 Task: Add Three Wishes Cocoa, Grain Free Cereal to the cart.
Action: Mouse moved to (757, 246)
Screenshot: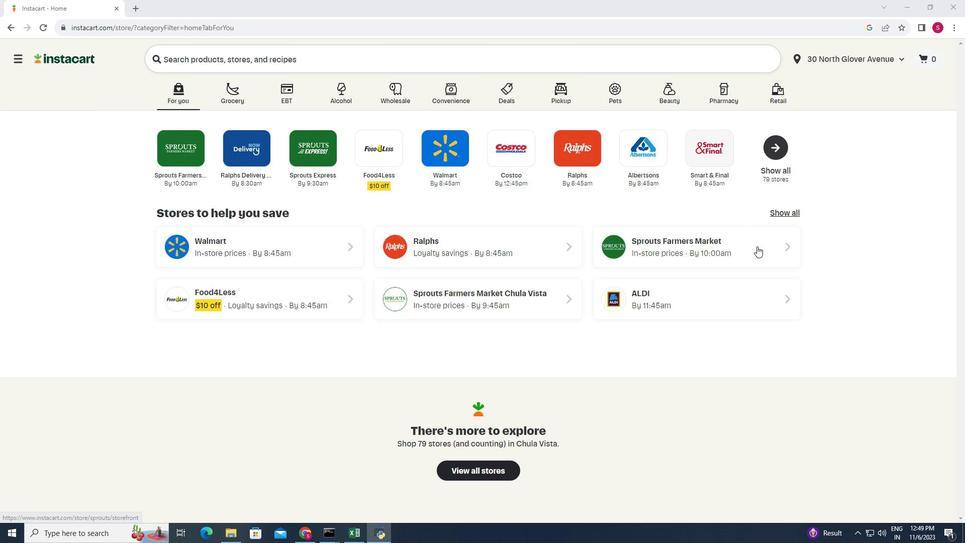 
Action: Mouse pressed left at (757, 246)
Screenshot: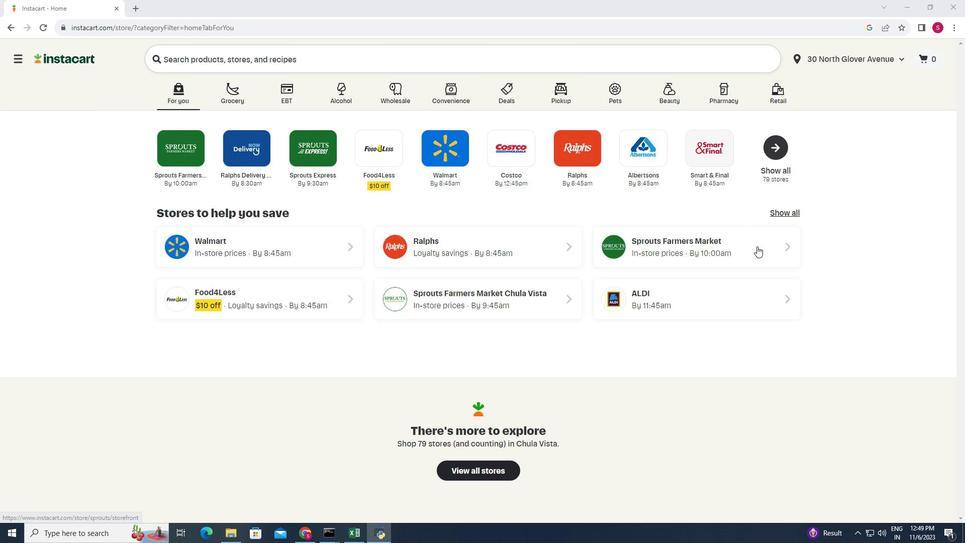
Action: Mouse moved to (56, 366)
Screenshot: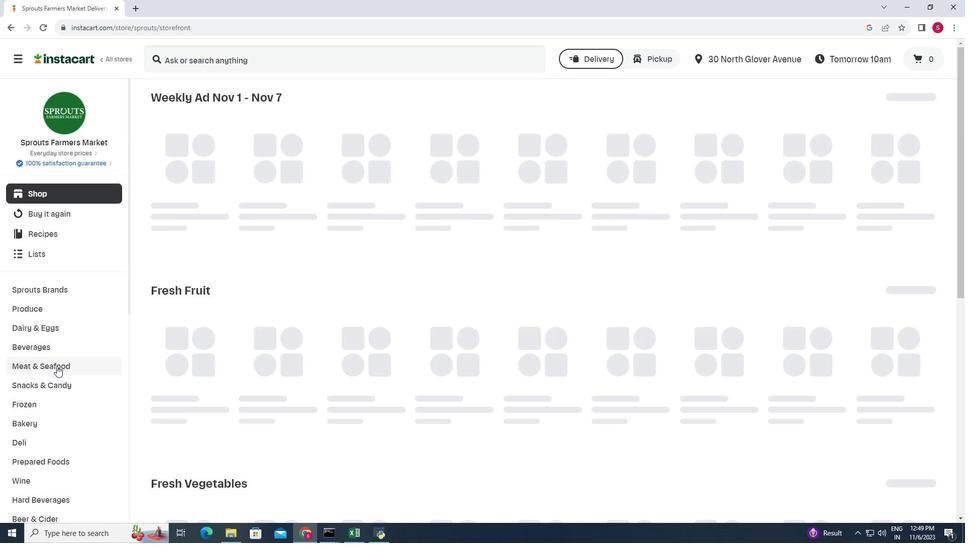 
Action: Mouse scrolled (56, 365) with delta (0, 0)
Screenshot: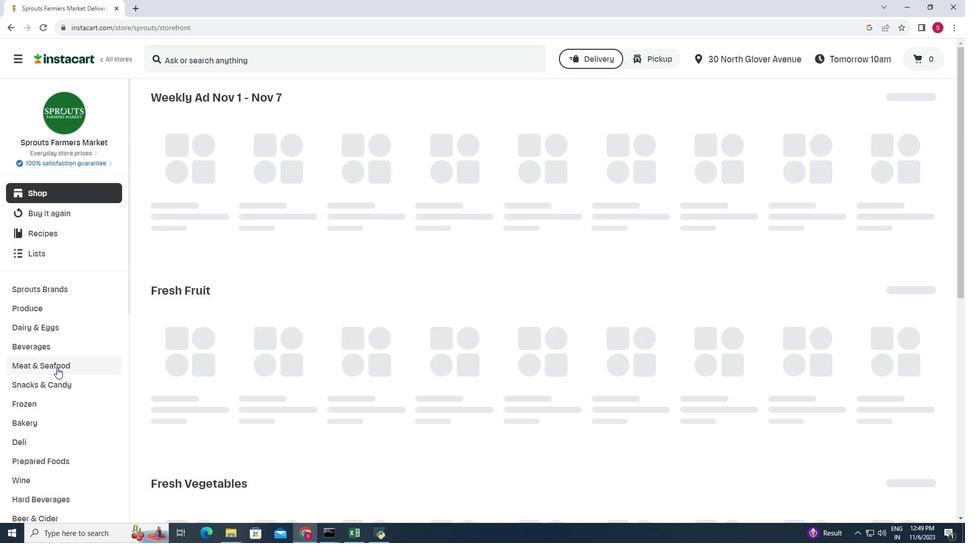 
Action: Mouse moved to (56, 367)
Screenshot: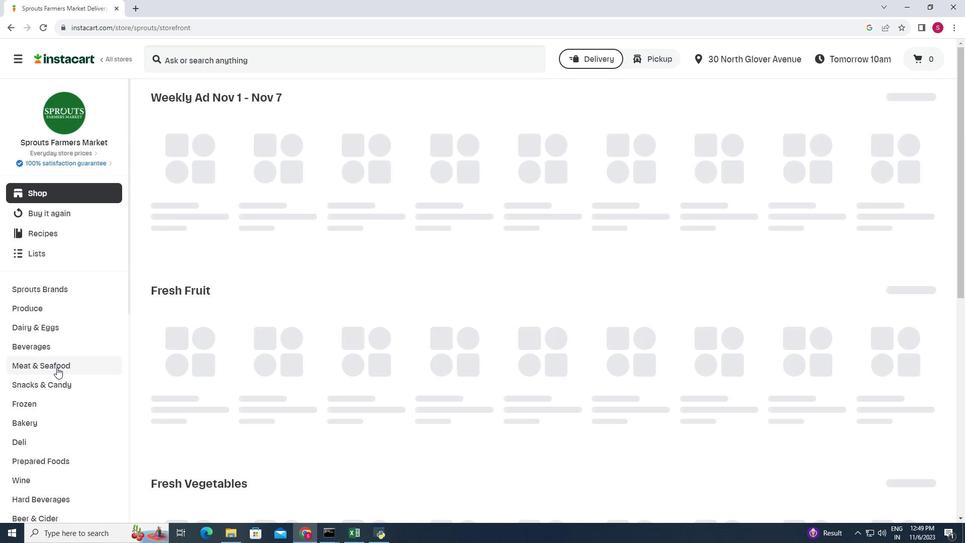 
Action: Mouse scrolled (56, 367) with delta (0, 0)
Screenshot: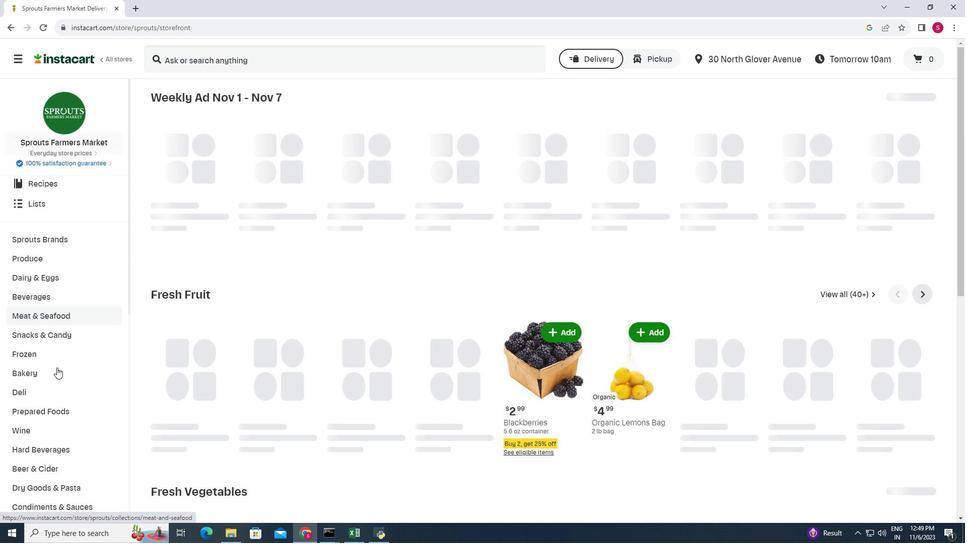 
Action: Mouse moved to (56, 367)
Screenshot: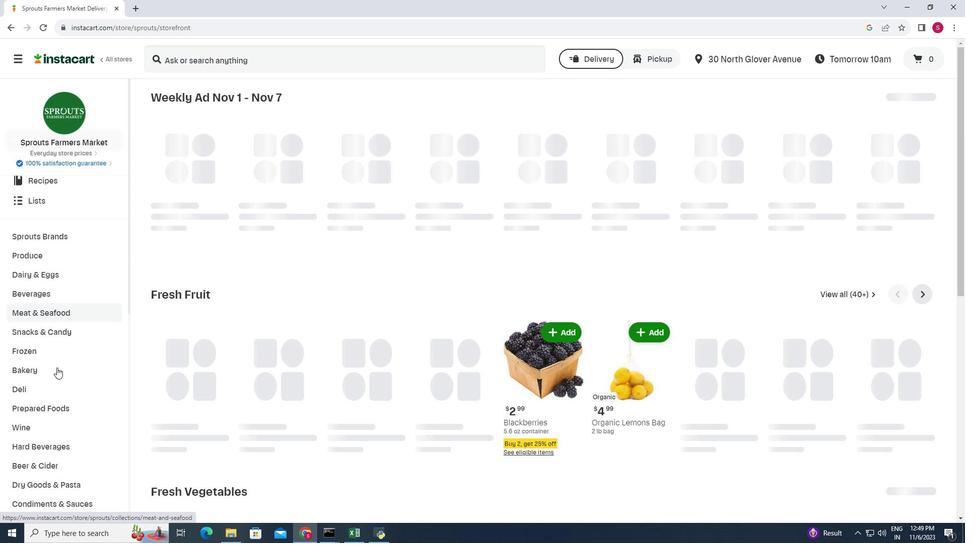 
Action: Mouse scrolled (56, 367) with delta (0, 0)
Screenshot: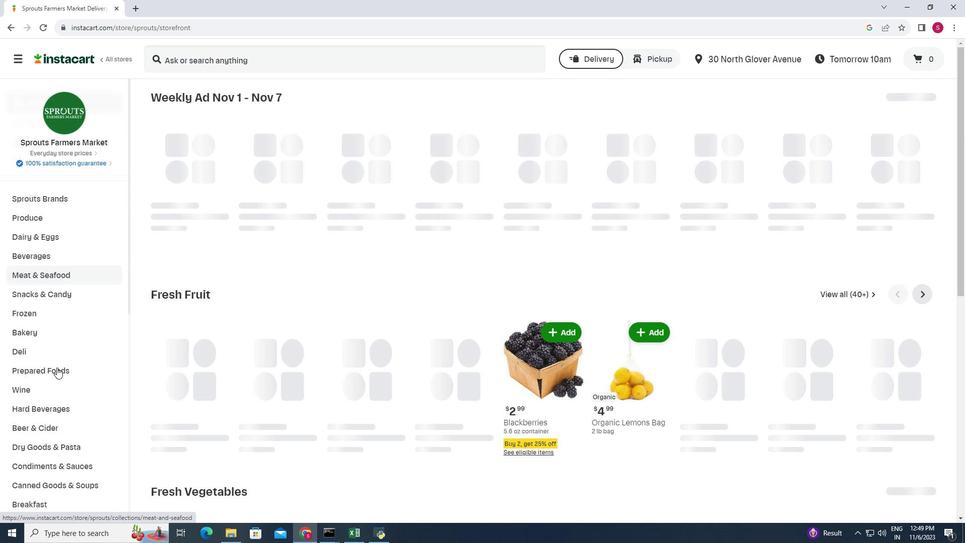 
Action: Mouse moved to (34, 442)
Screenshot: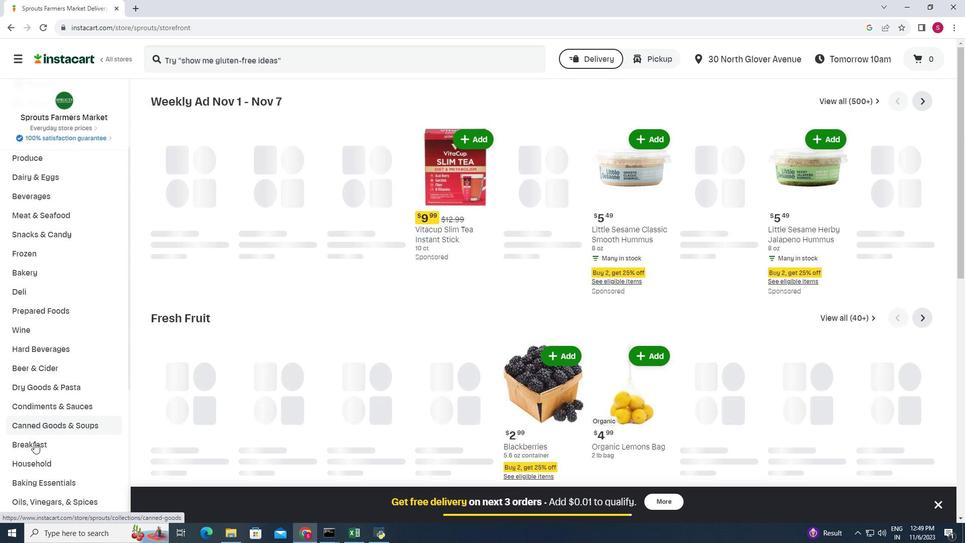 
Action: Mouse pressed left at (34, 442)
Screenshot: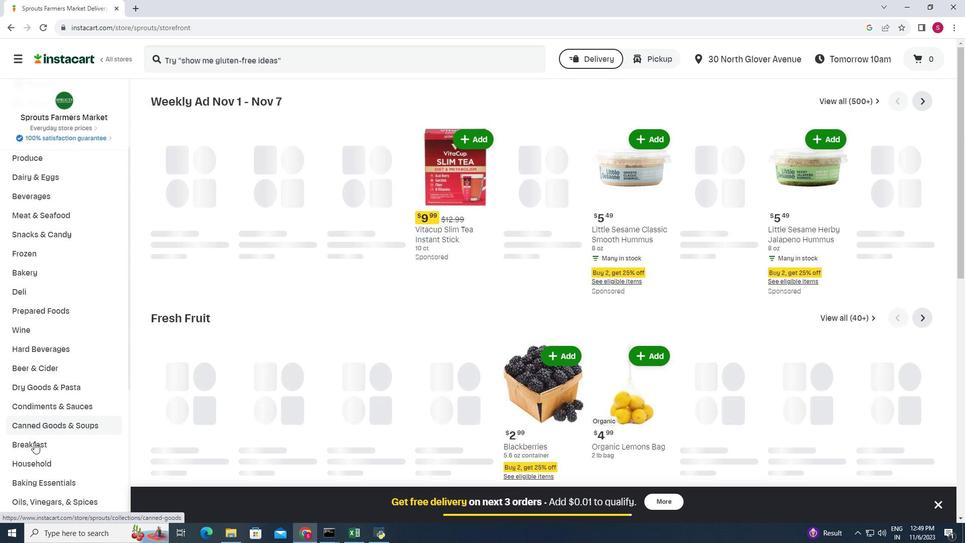 
Action: Mouse moved to (746, 126)
Screenshot: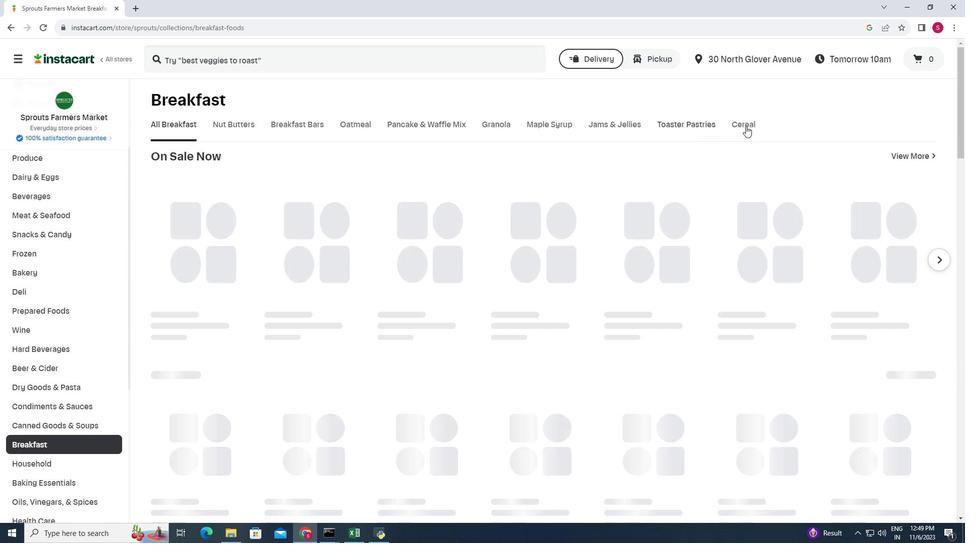 
Action: Mouse pressed left at (746, 126)
Screenshot: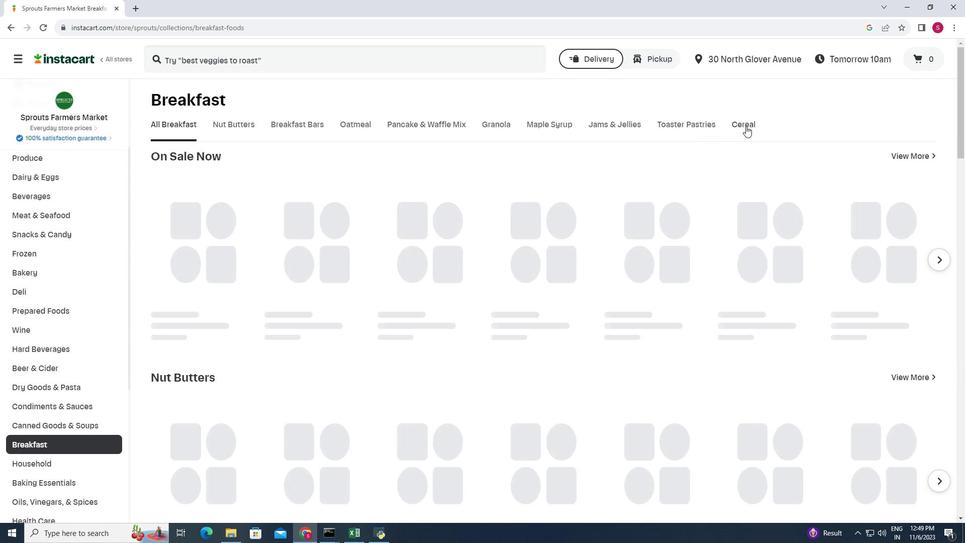 
Action: Mouse moved to (408, 200)
Screenshot: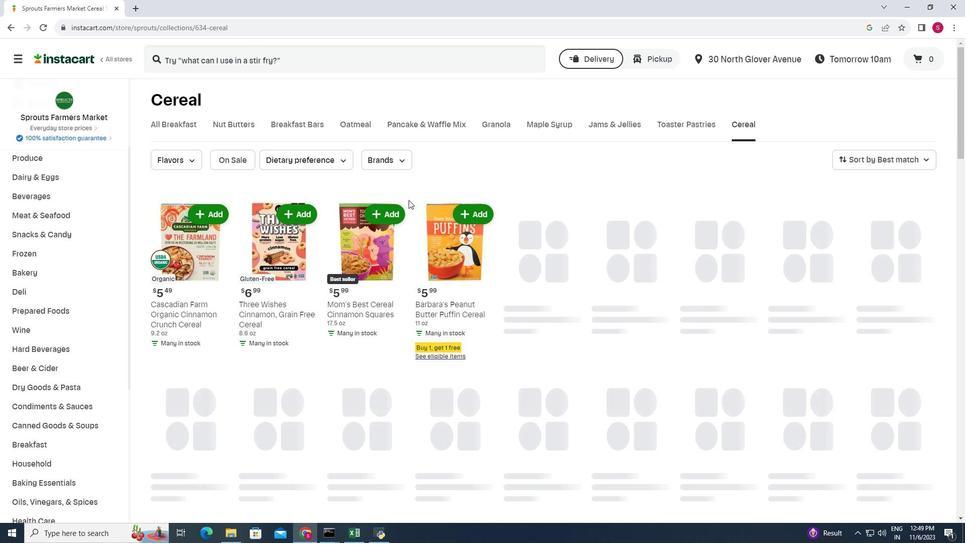 
Action: Mouse scrolled (408, 199) with delta (0, 0)
Screenshot: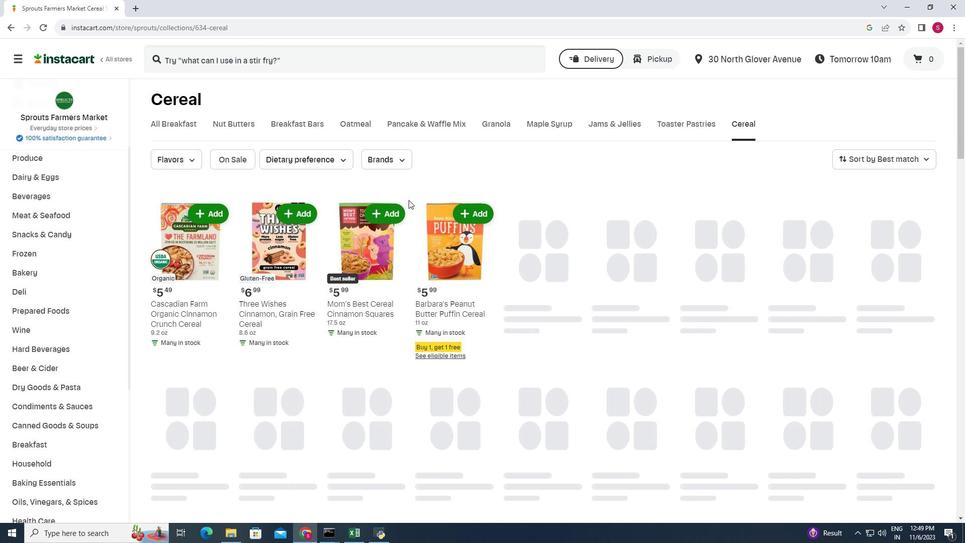 
Action: Mouse moved to (405, 210)
Screenshot: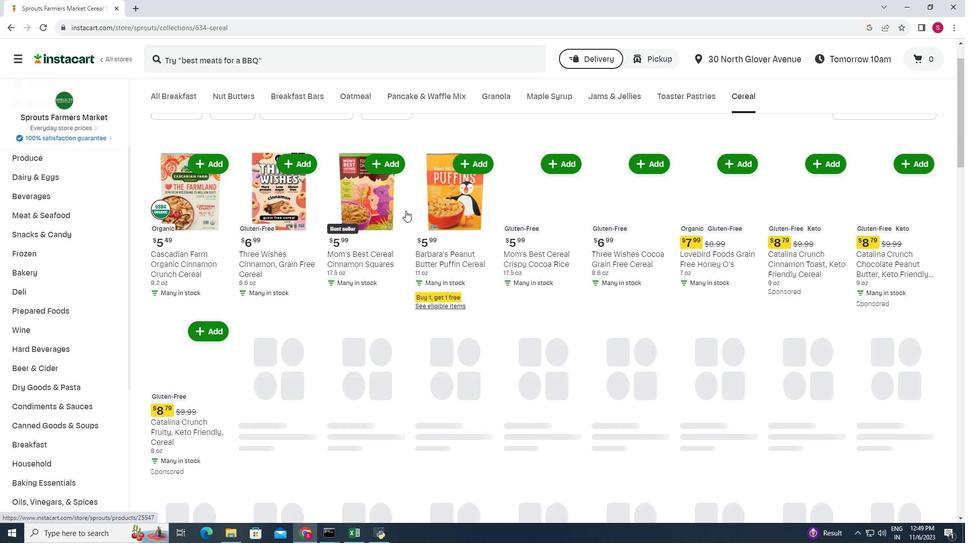 
Action: Mouse scrolled (405, 210) with delta (0, 0)
Screenshot: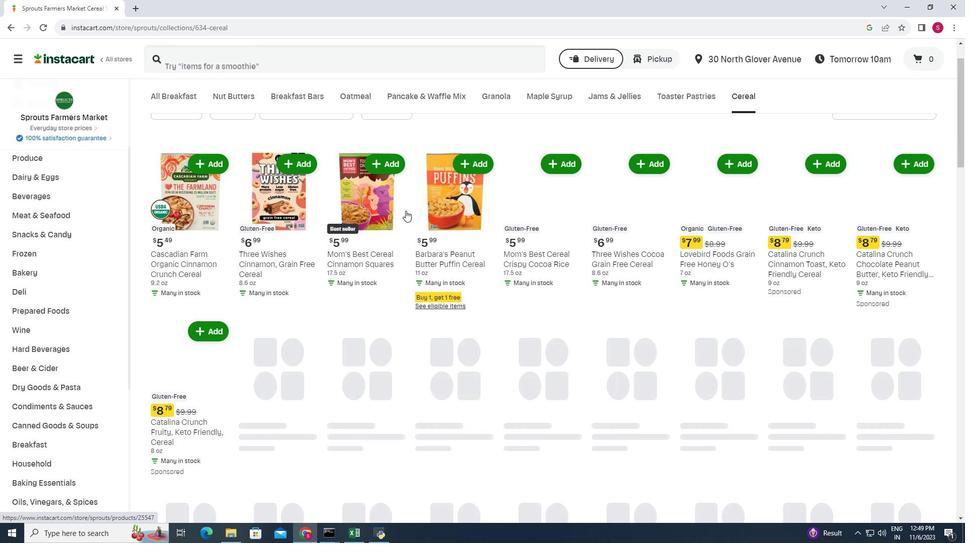 
Action: Mouse scrolled (405, 211) with delta (0, 0)
Screenshot: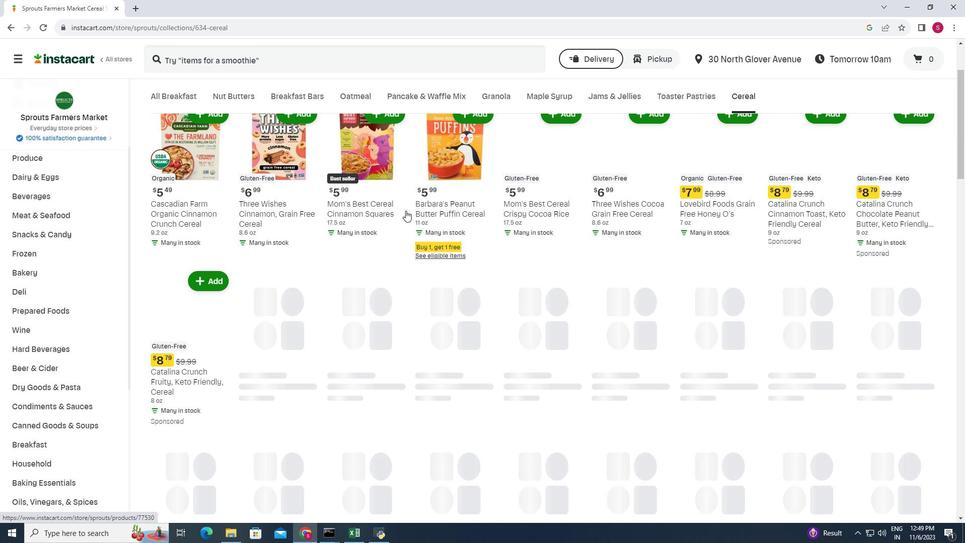 
Action: Mouse moved to (649, 160)
Screenshot: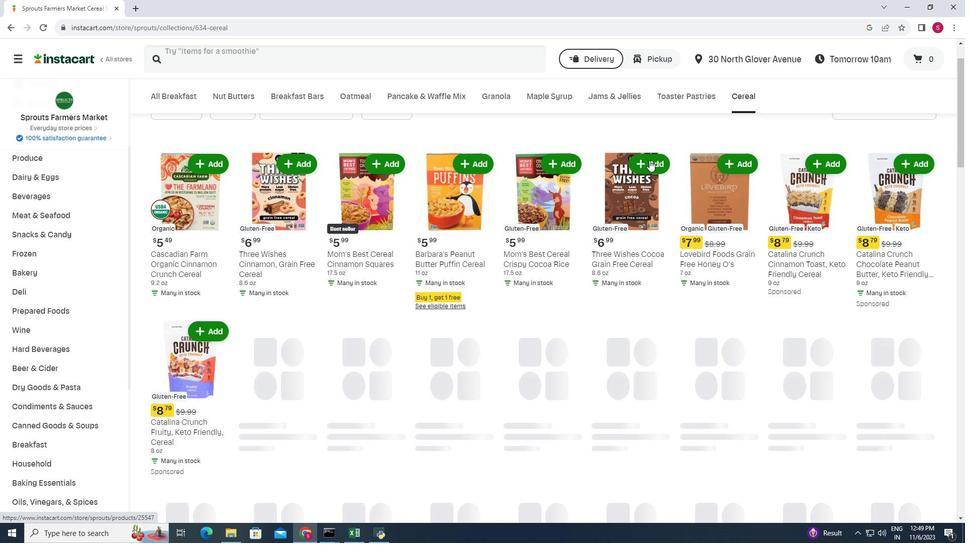 
Action: Mouse pressed left at (649, 160)
Screenshot: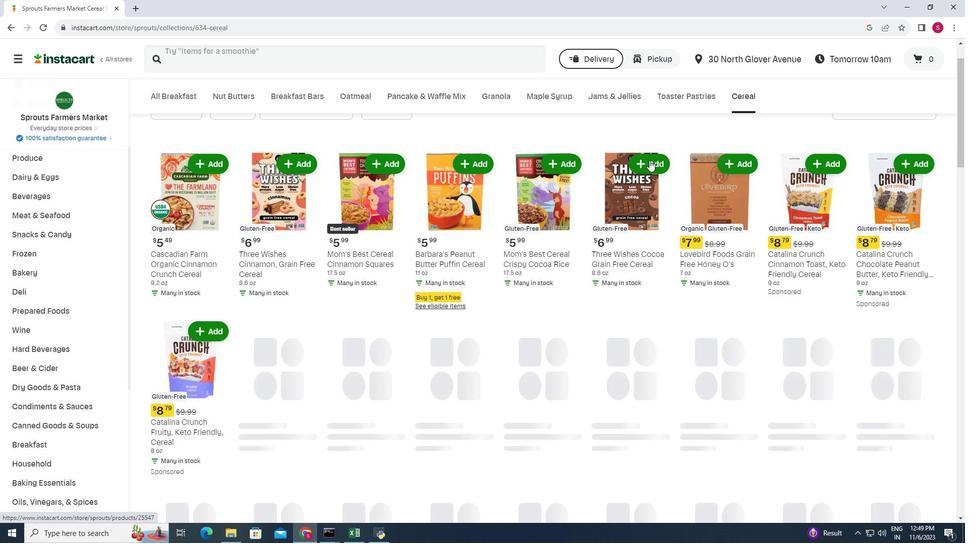 
Action: Mouse moved to (649, 143)
Screenshot: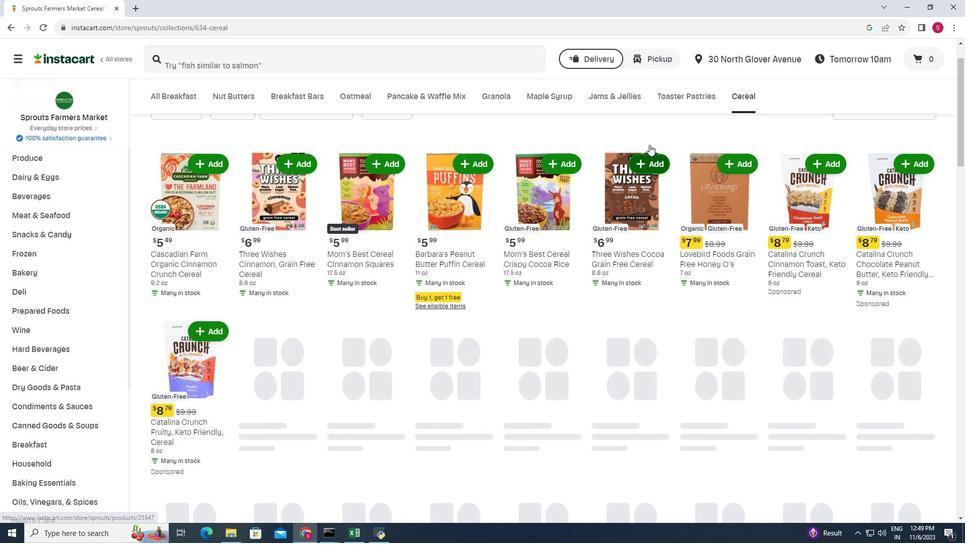
